 Task: Toggle the auto expand lazy variables option in the collapse results.
Action: Mouse moved to (3, 717)
Screenshot: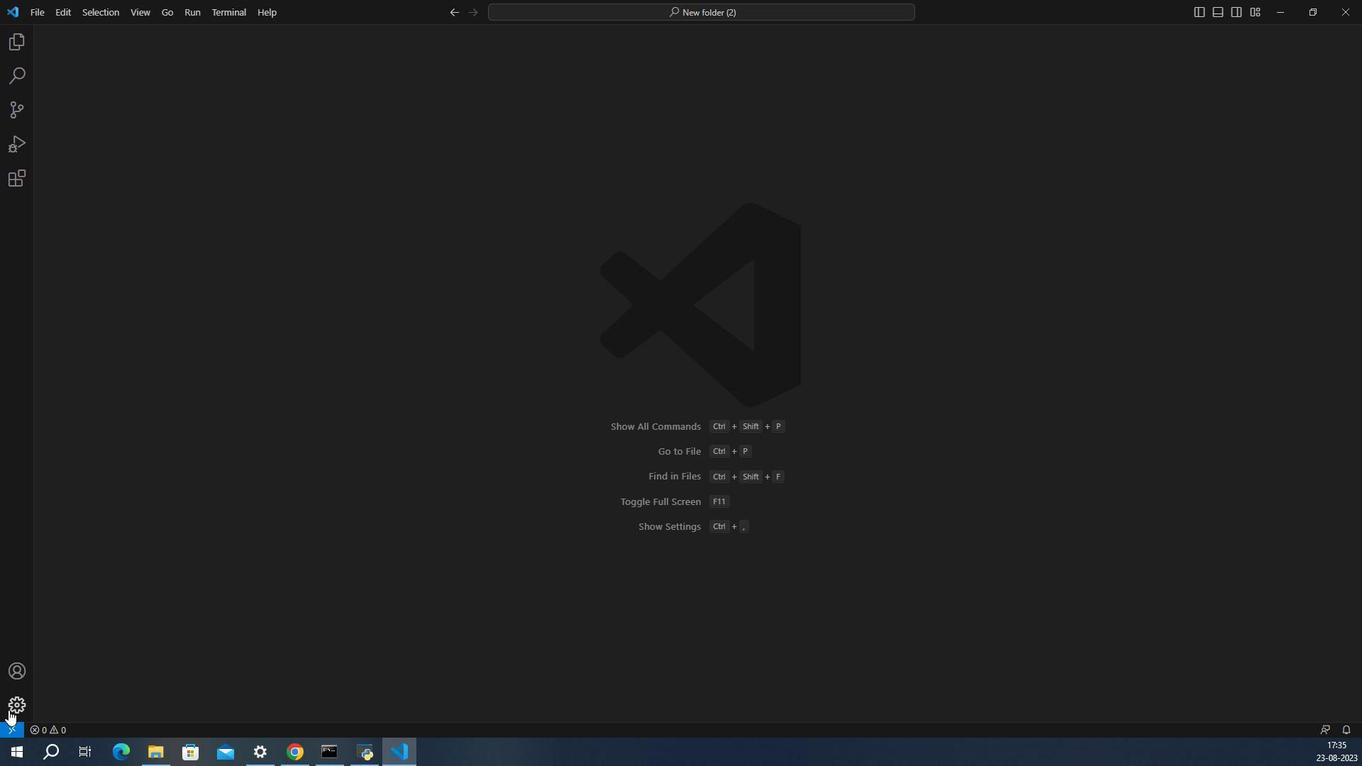
Action: Mouse pressed left at (3, 717)
Screenshot: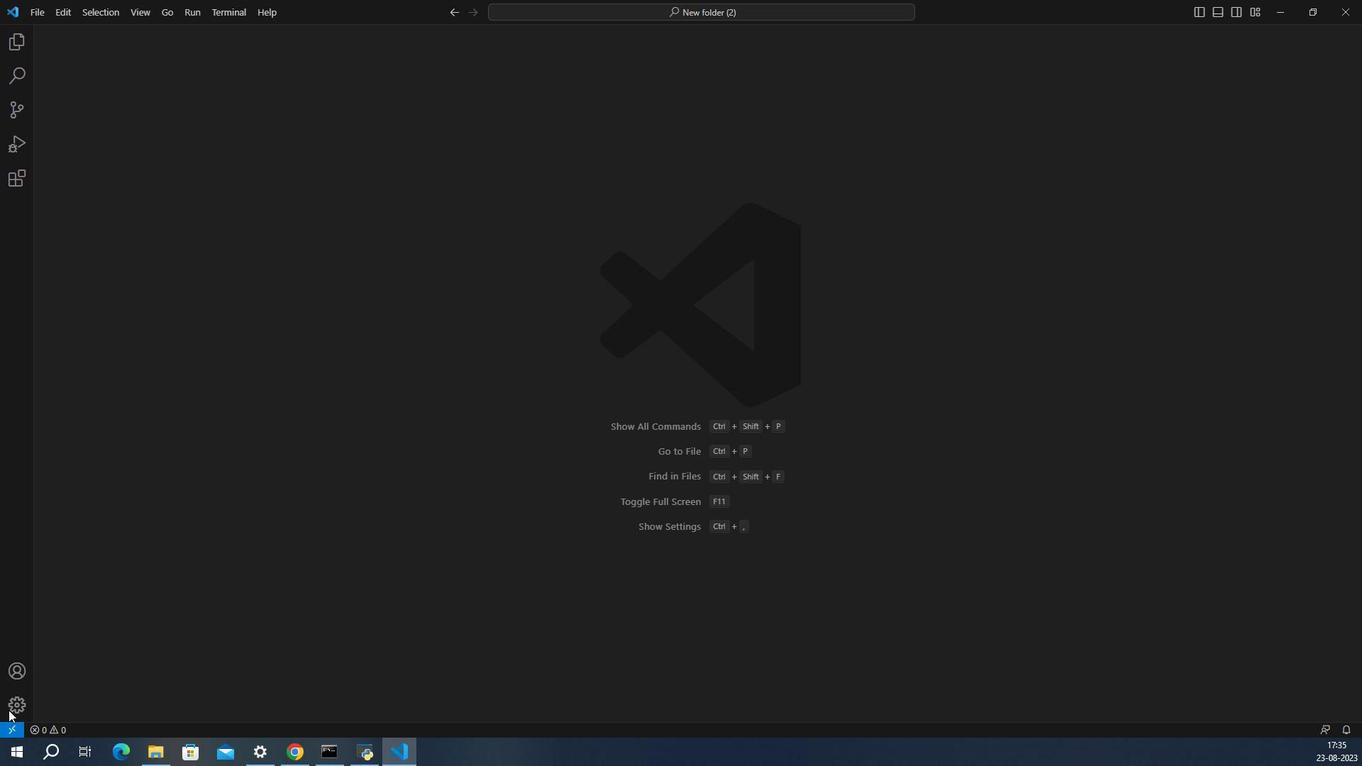
Action: Mouse moved to (53, 601)
Screenshot: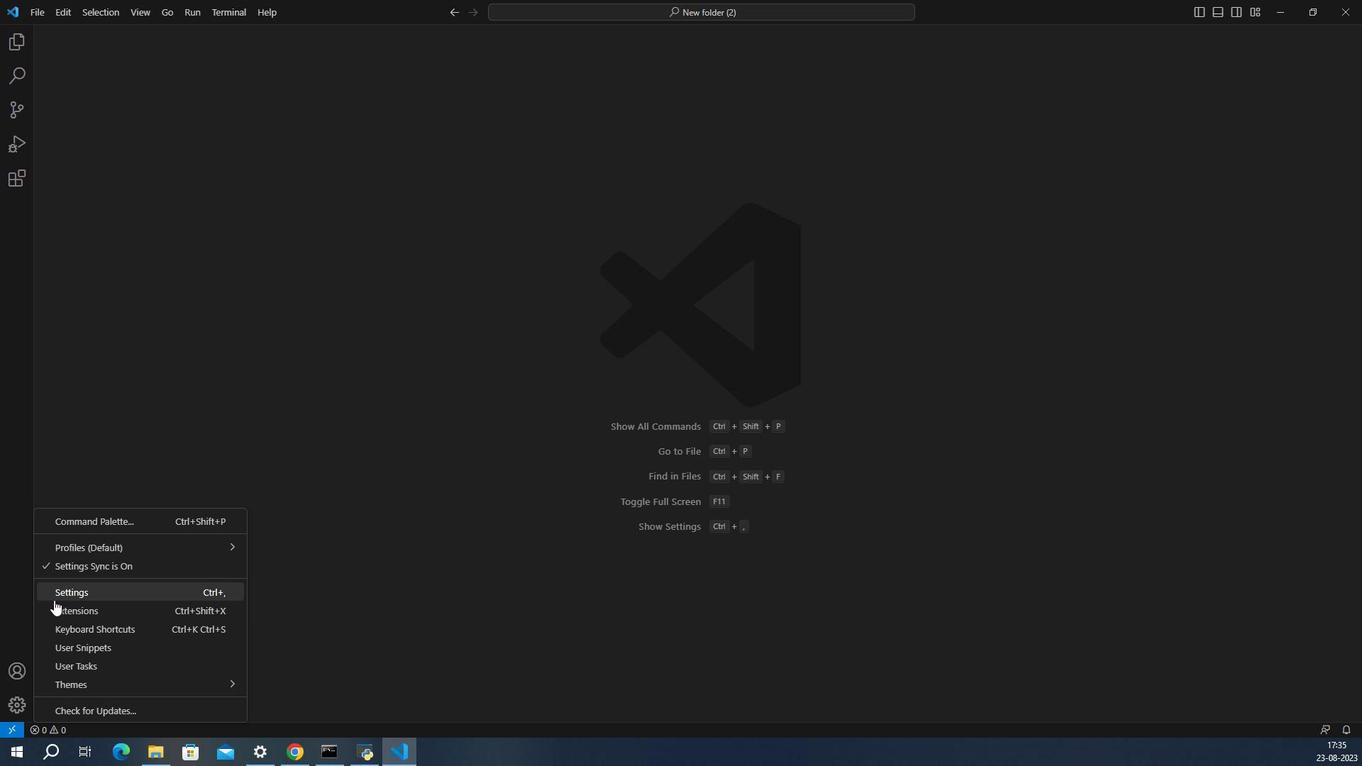 
Action: Mouse pressed left at (53, 601)
Screenshot: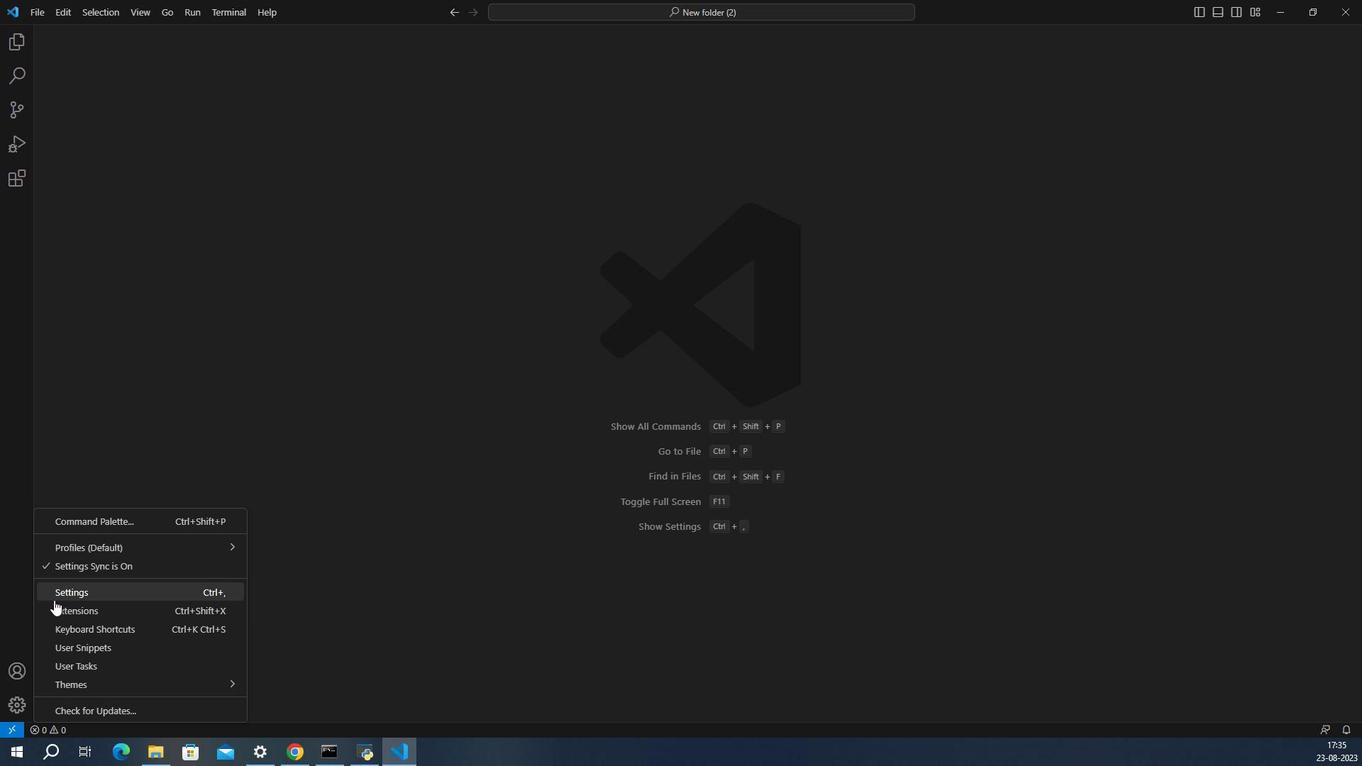 
Action: Mouse moved to (584, 640)
Screenshot: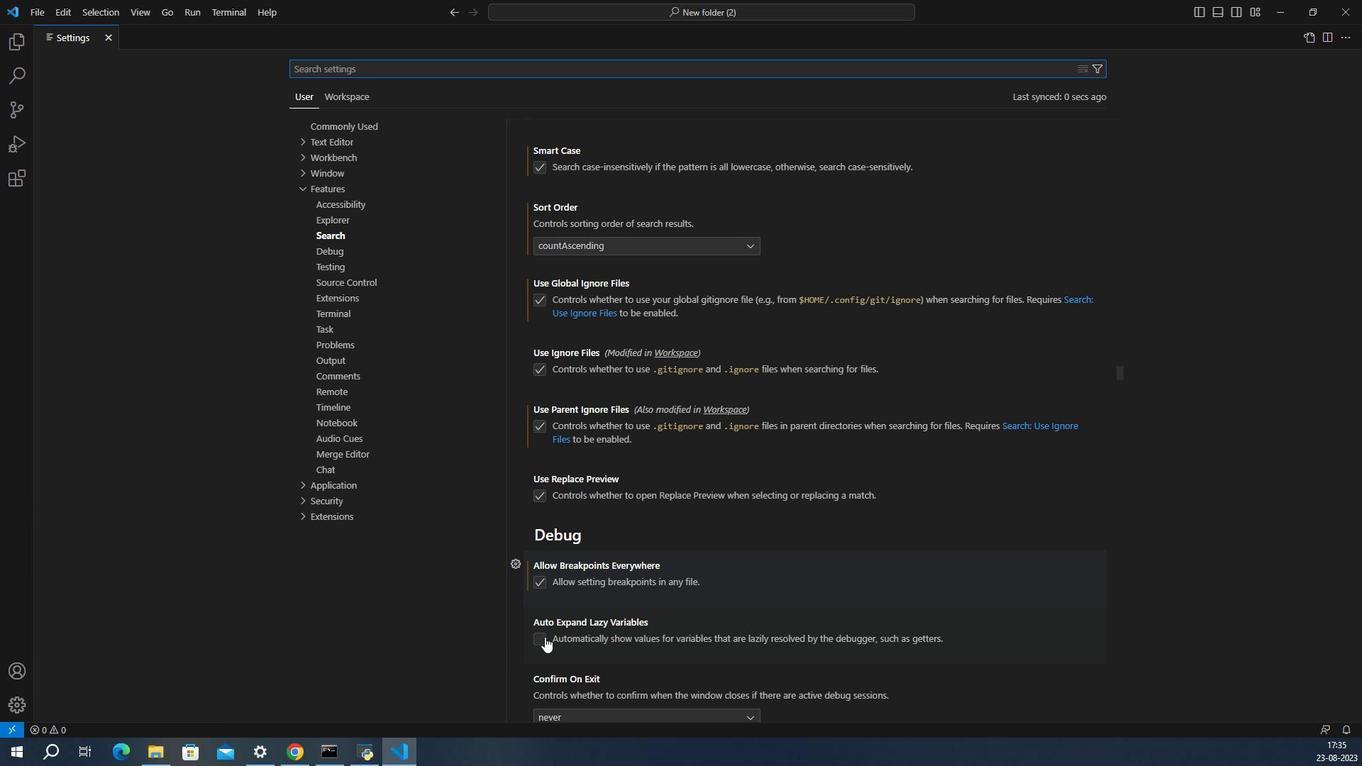 
Action: Mouse pressed left at (584, 640)
Screenshot: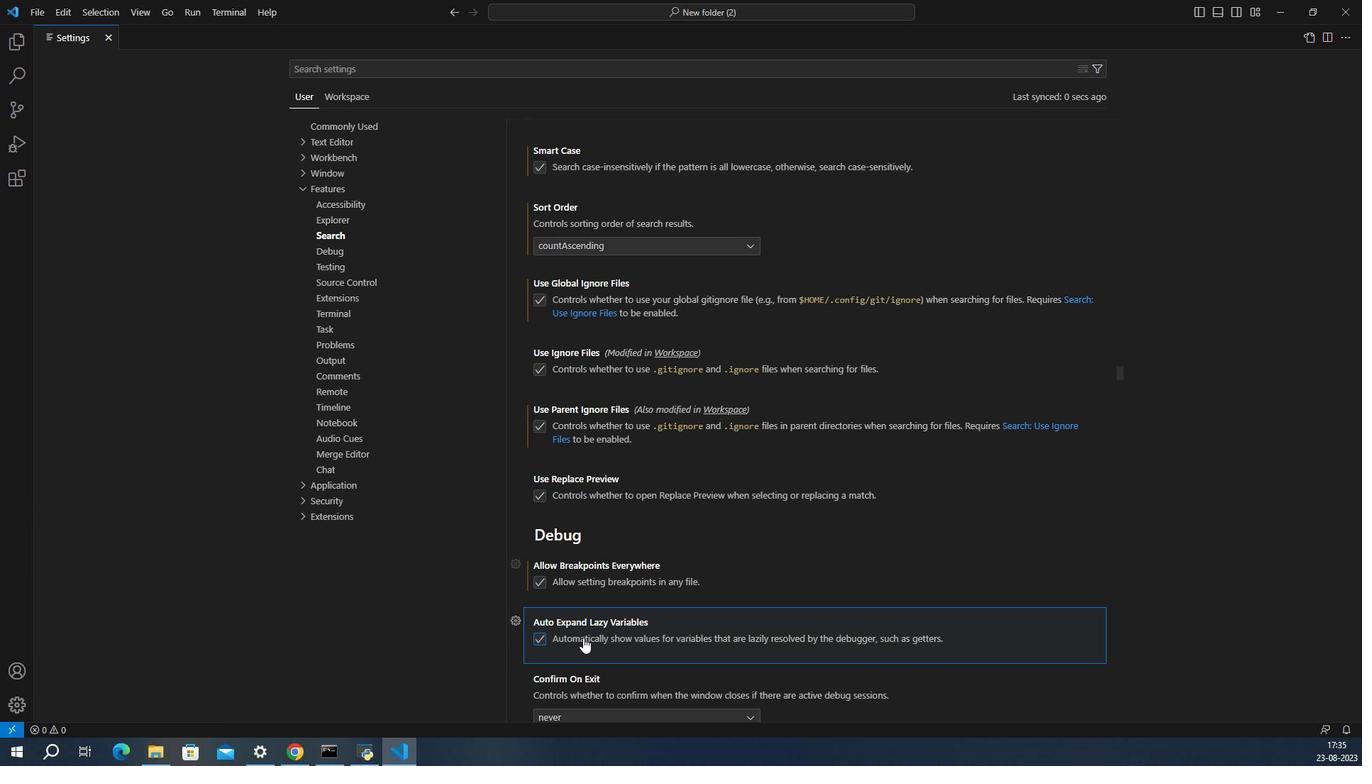 
Action: Mouse moved to (630, 640)
Screenshot: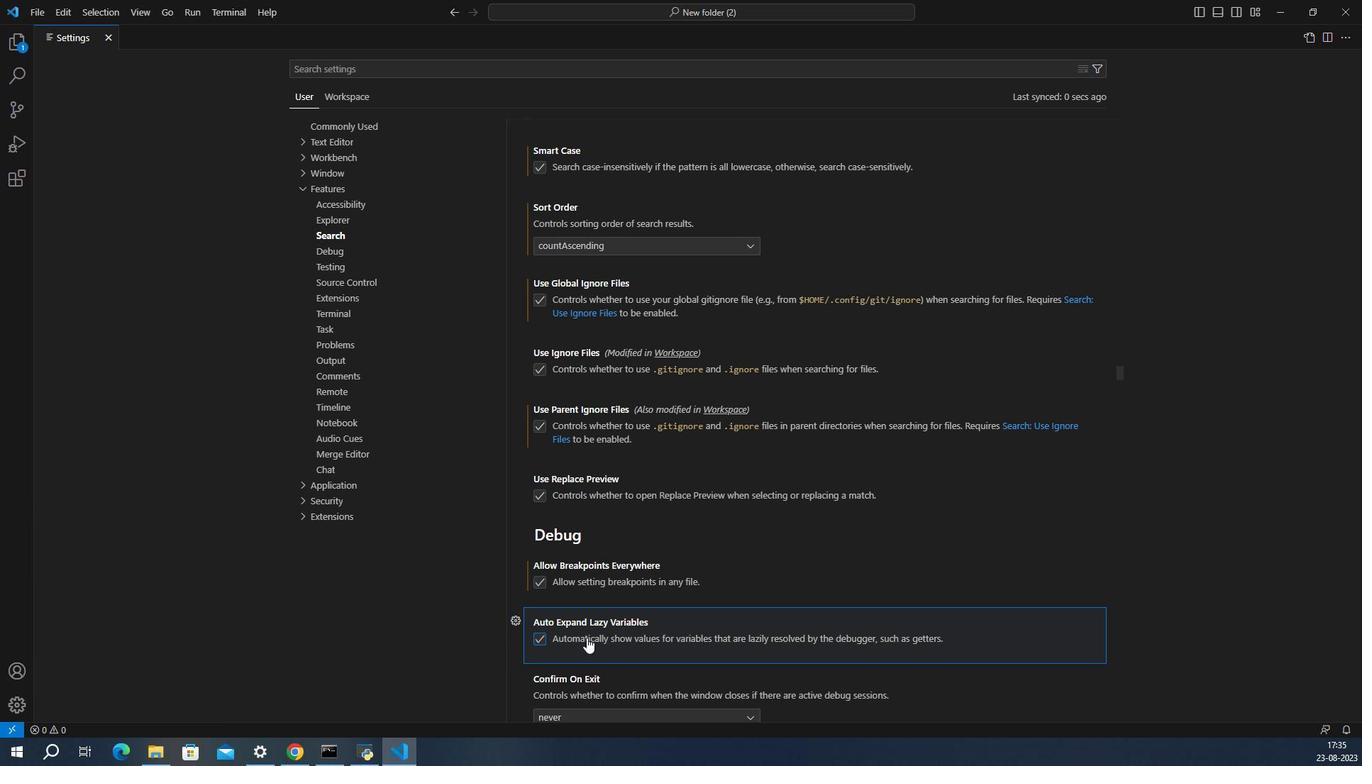 
